 Task: Add to scrum project TransformWorks a team member softage.1@softage.net and assign as Project Lead.
Action: Mouse moved to (201, 54)
Screenshot: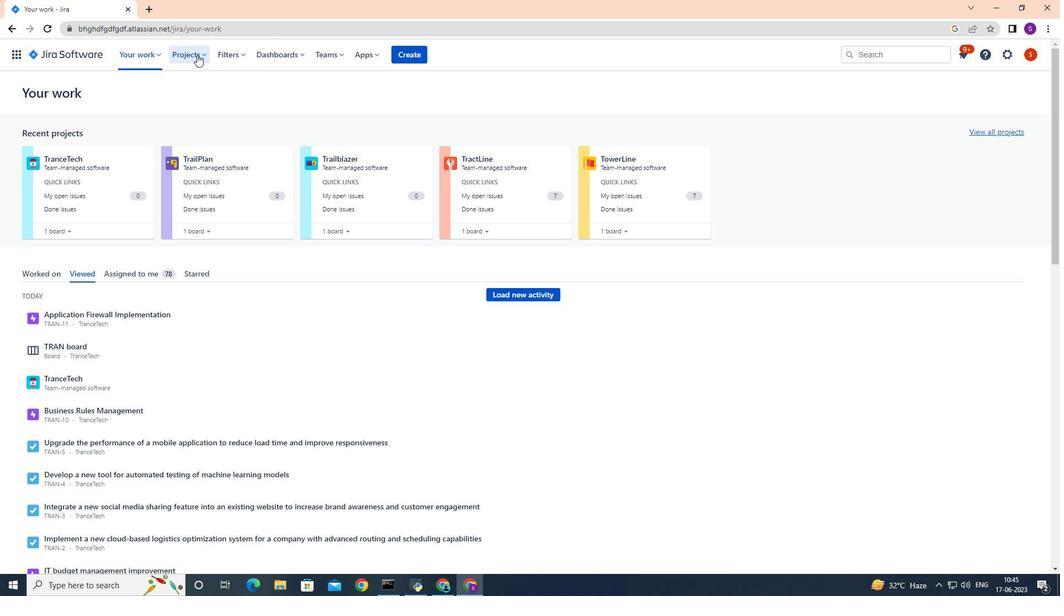 
Action: Mouse pressed left at (201, 54)
Screenshot: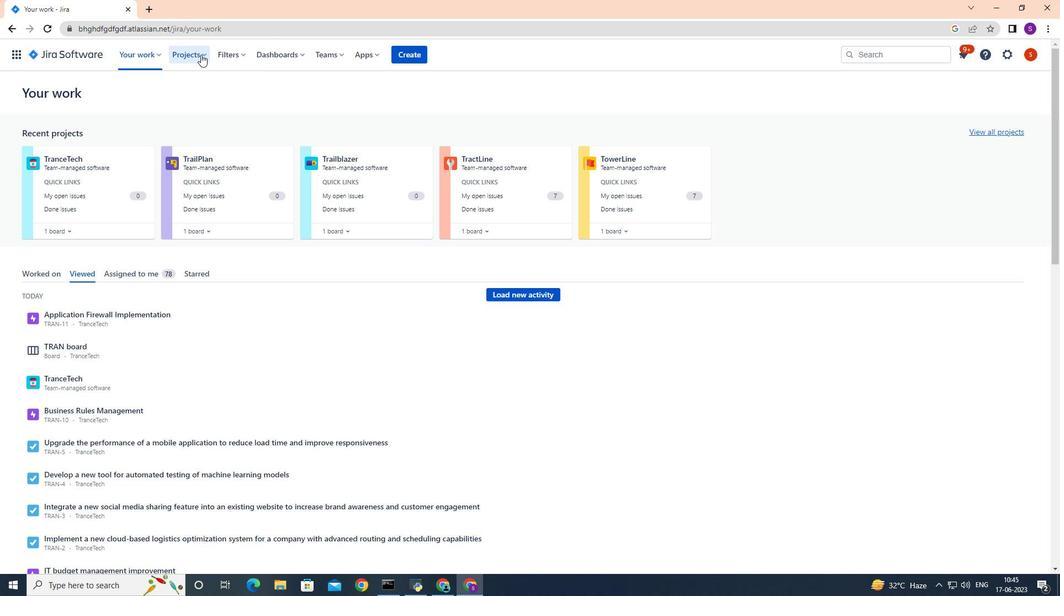 
Action: Mouse moved to (204, 103)
Screenshot: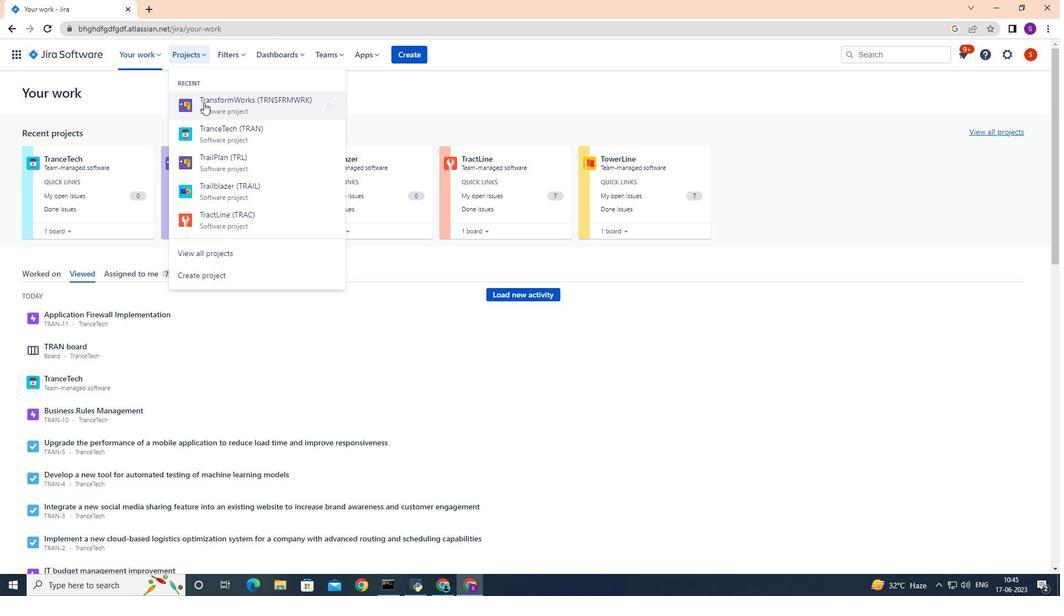 
Action: Mouse pressed left at (204, 103)
Screenshot: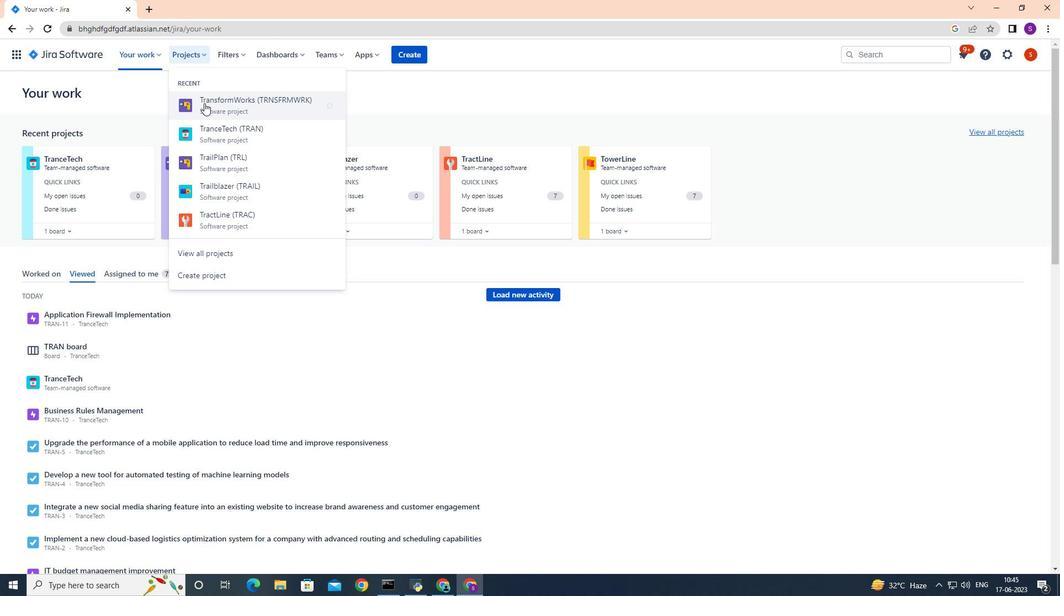 
Action: Mouse moved to (76, 313)
Screenshot: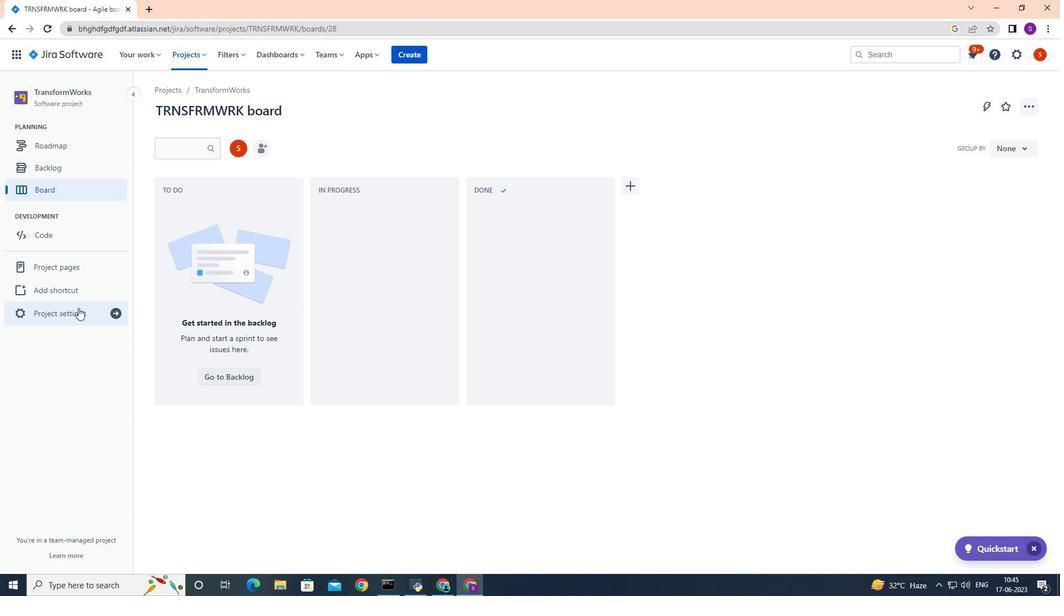 
Action: Mouse pressed left at (76, 313)
Screenshot: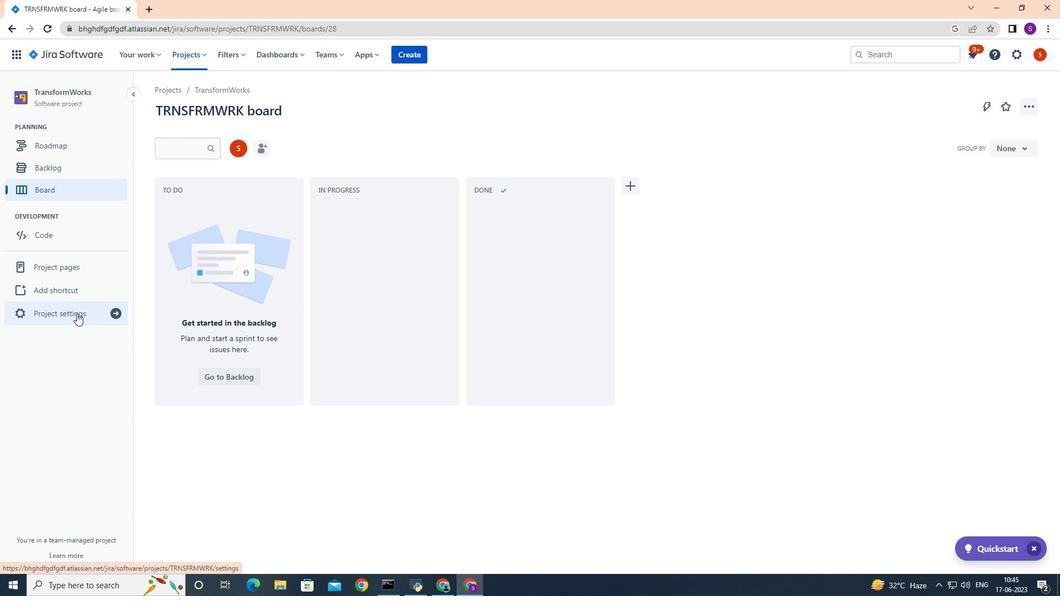 
Action: Mouse moved to (560, 355)
Screenshot: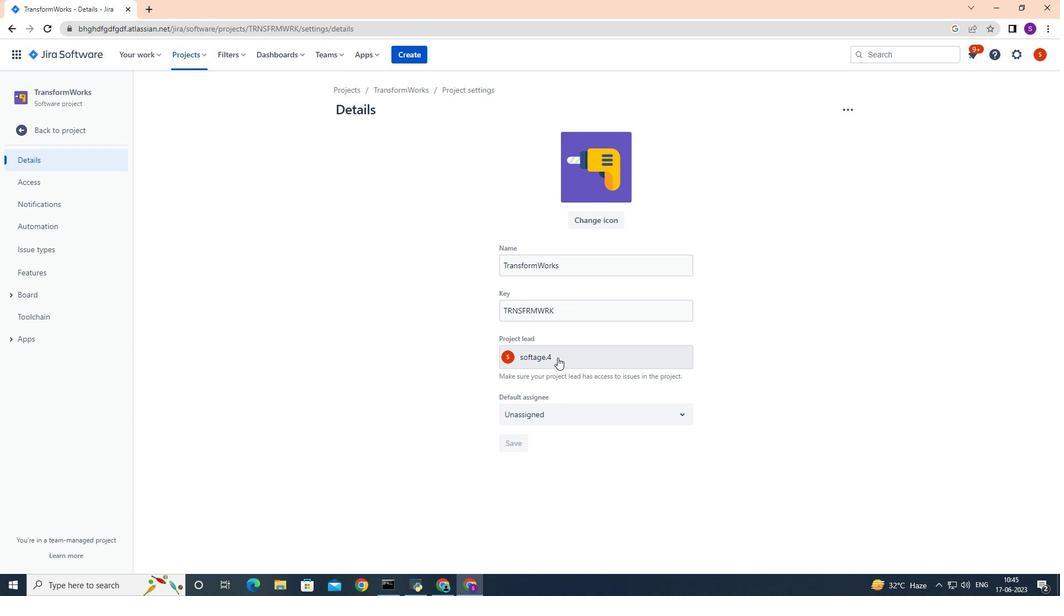 
Action: Mouse pressed left at (560, 355)
Screenshot: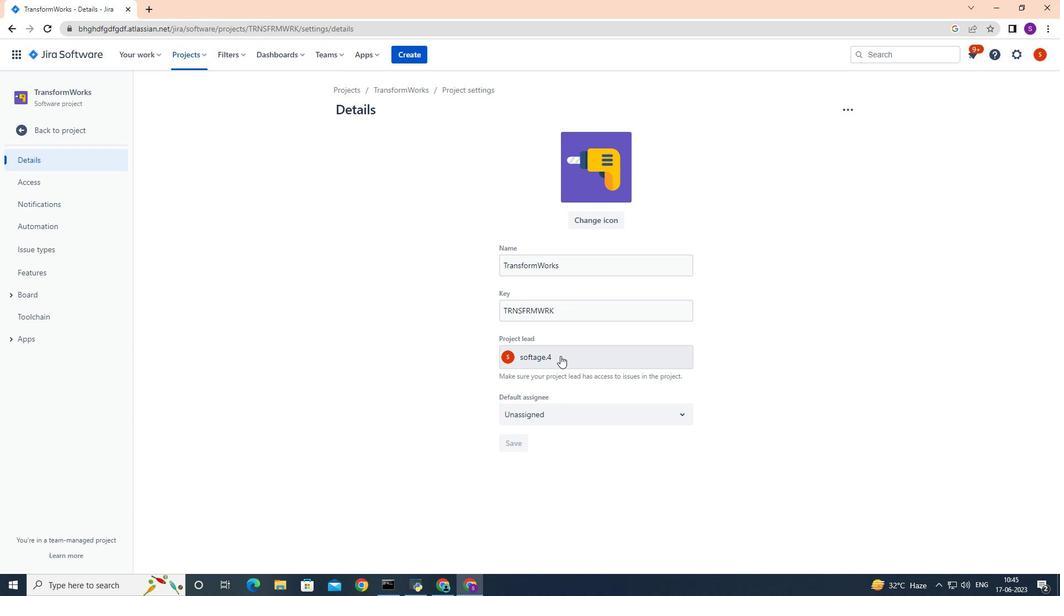
Action: Mouse moved to (560, 354)
Screenshot: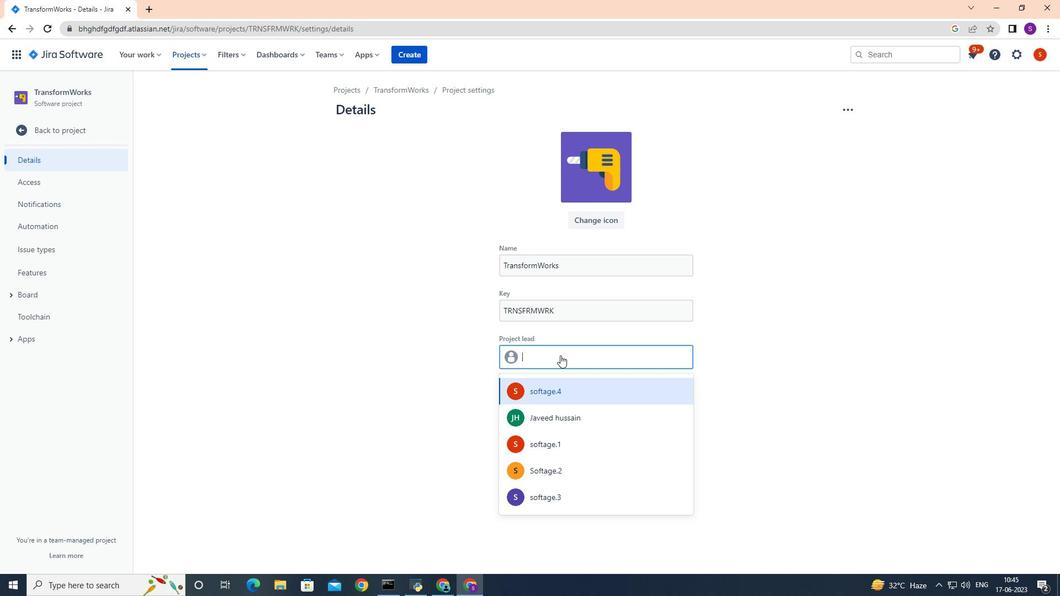 
Action: Key pressed softage.1
Screenshot: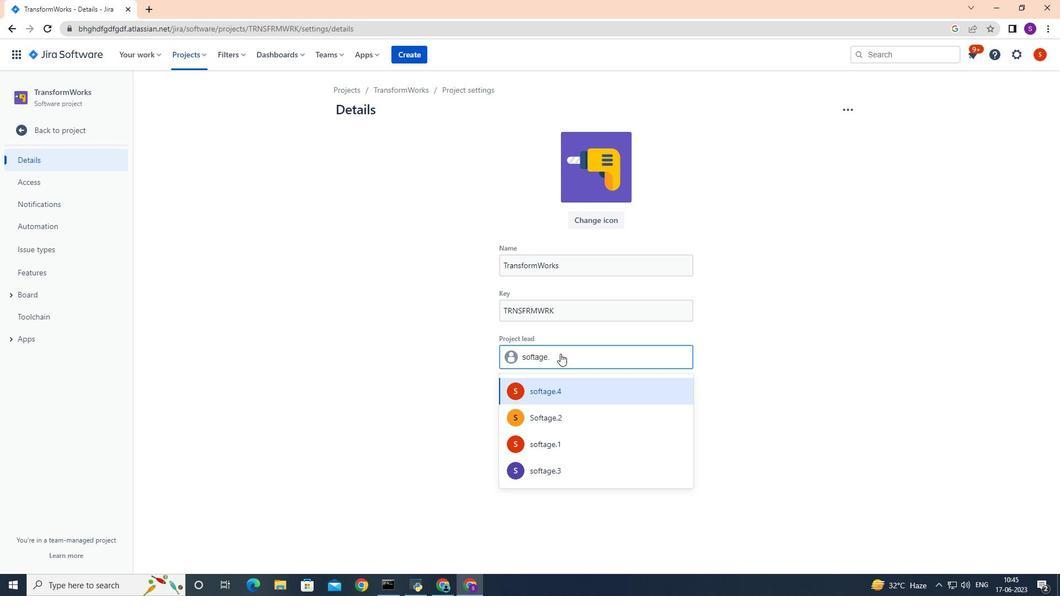 
Action: Mouse moved to (554, 393)
Screenshot: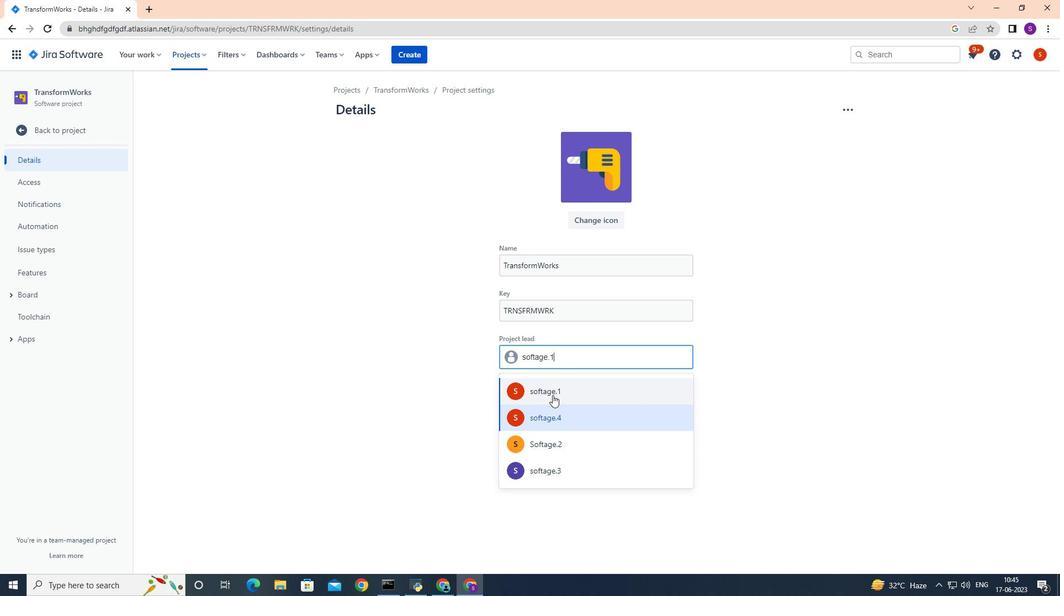 
Action: Mouse pressed left at (554, 393)
Screenshot: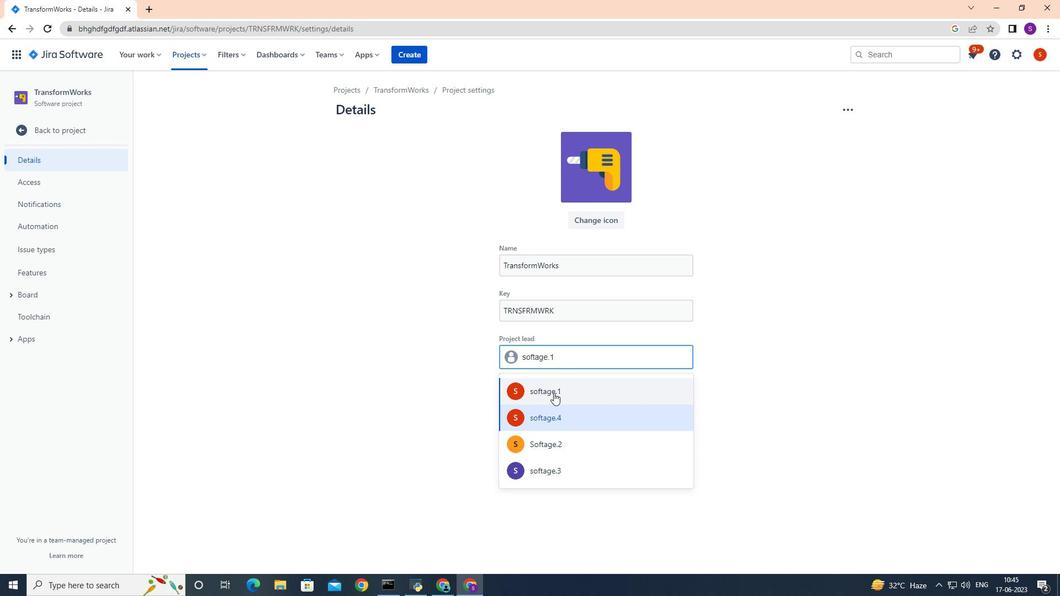 
Action: Mouse moved to (682, 413)
Screenshot: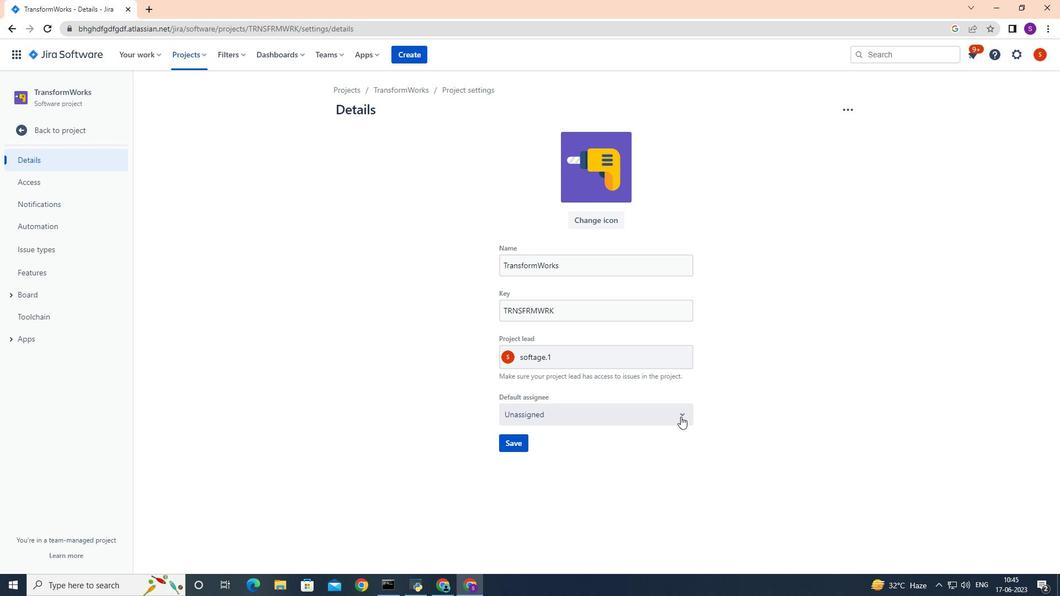 
Action: Mouse pressed left at (682, 413)
Screenshot: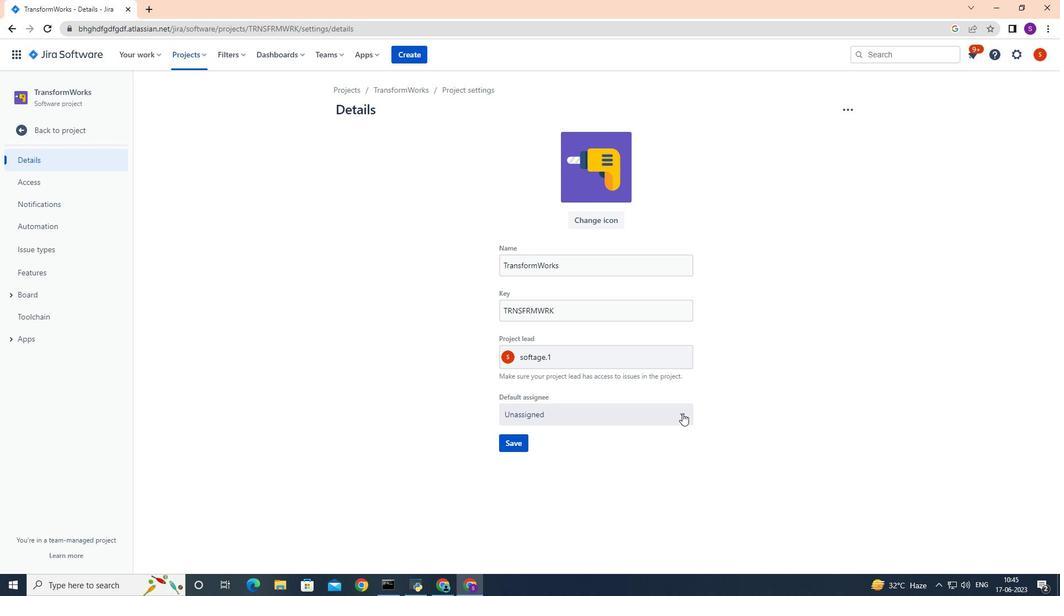 
Action: Mouse moved to (653, 440)
Screenshot: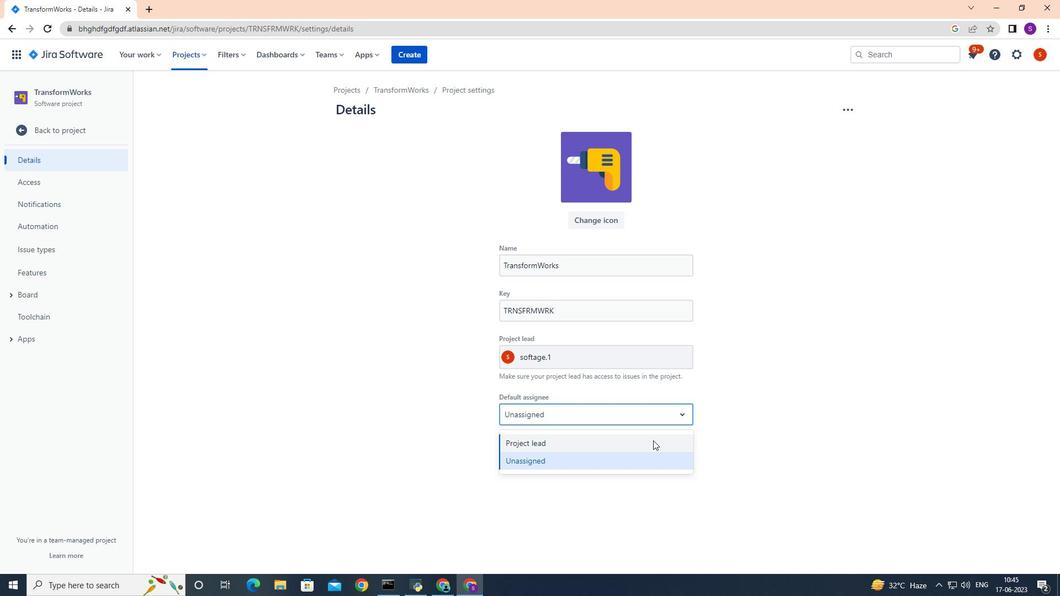 
Action: Mouse pressed left at (653, 440)
Screenshot: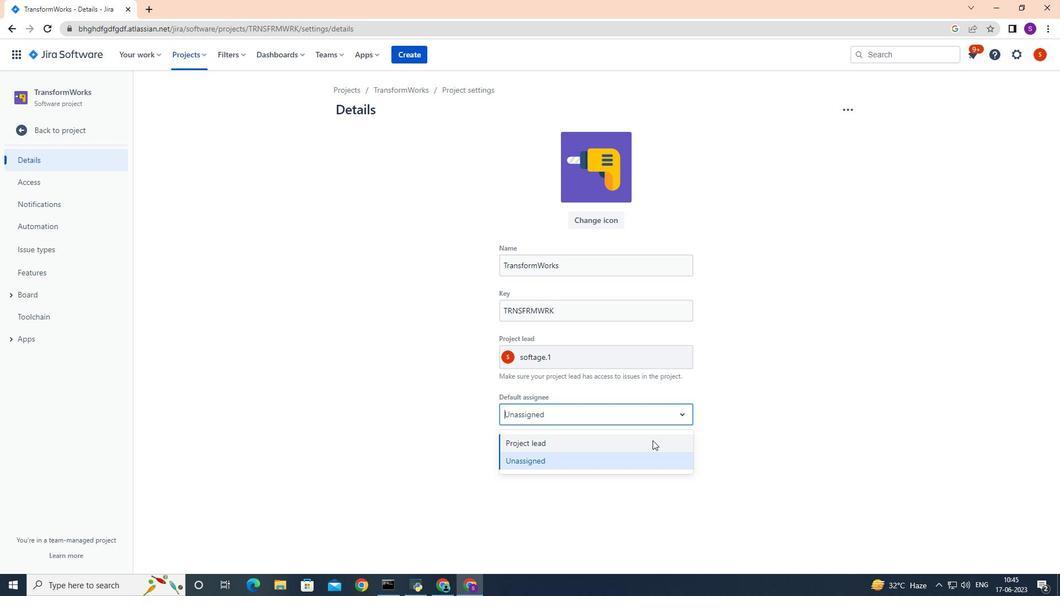
Action: Mouse moved to (520, 442)
Screenshot: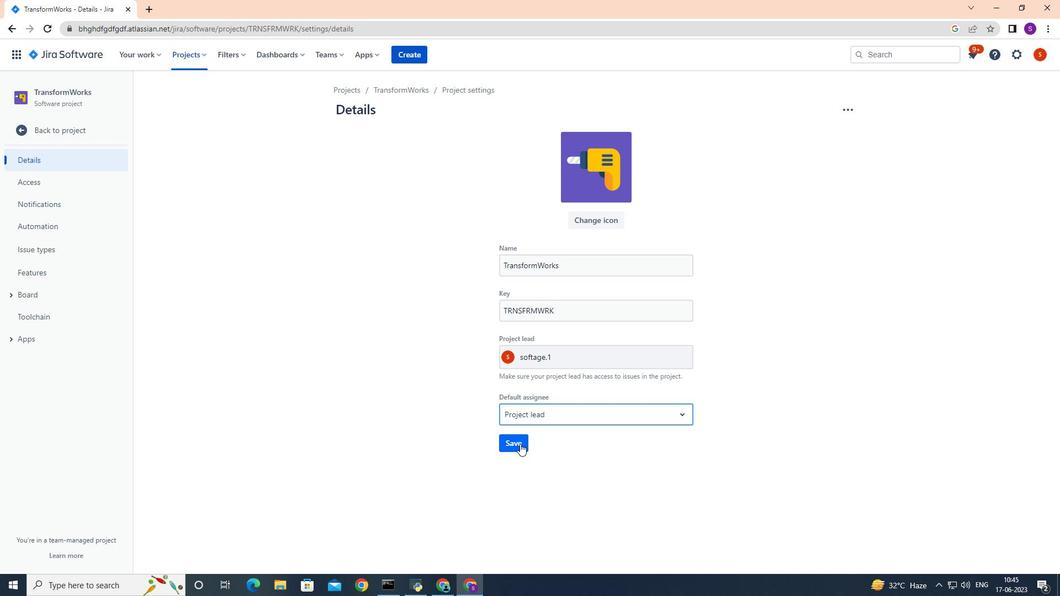 
Action: Mouse pressed left at (520, 442)
Screenshot: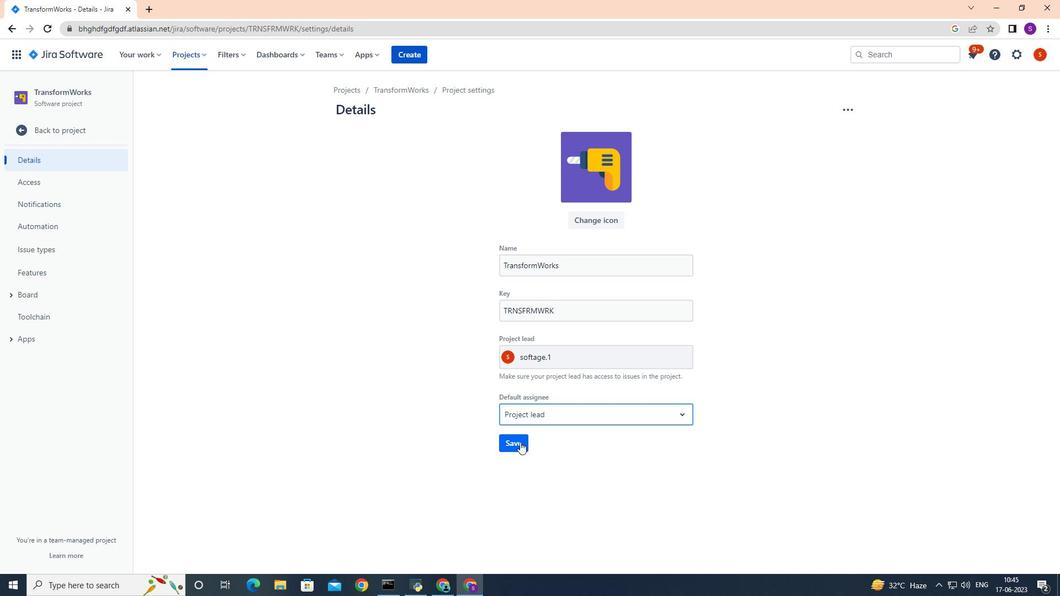 
Action: Mouse moved to (519, 441)
Screenshot: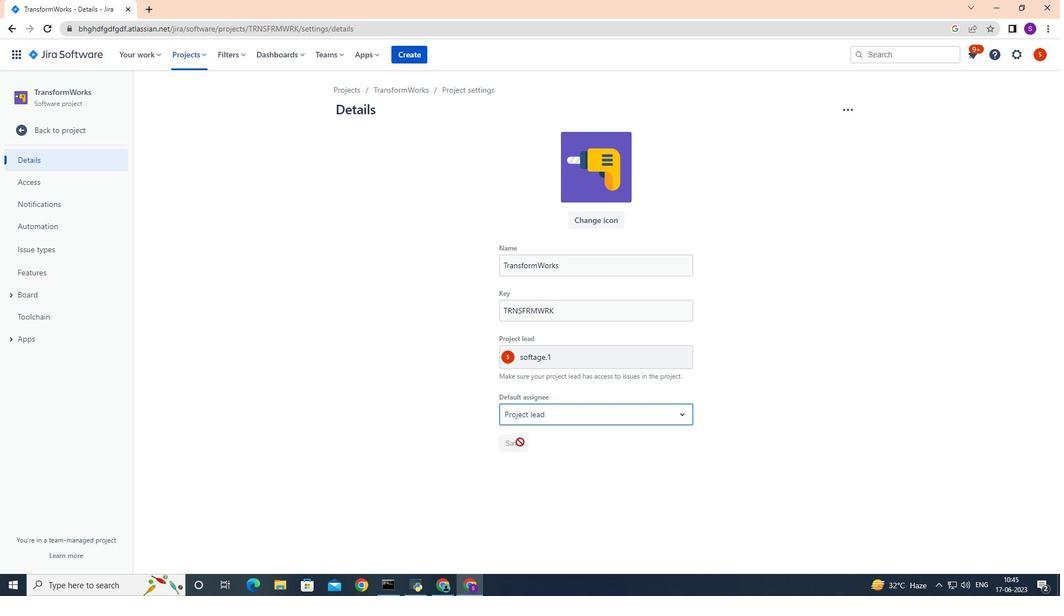 
